 Task: Search for emails with attachments named 'terms.doc.pdf' and move them to the 'Upcoming Projects' folder.
Action: Mouse moved to (339, 6)
Screenshot: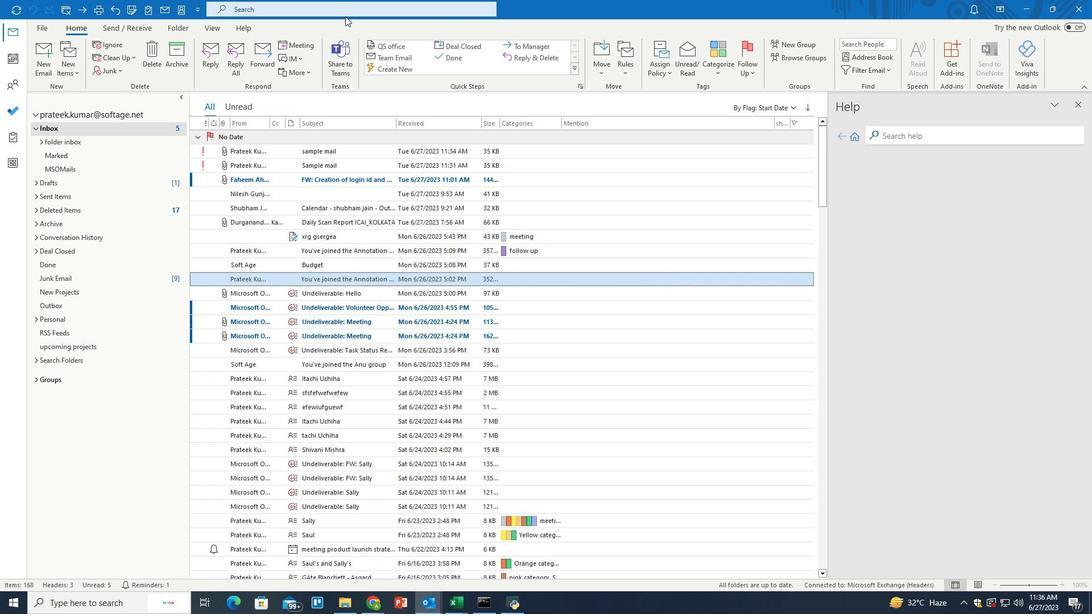 
Action: Mouse pressed left at (339, 6)
Screenshot: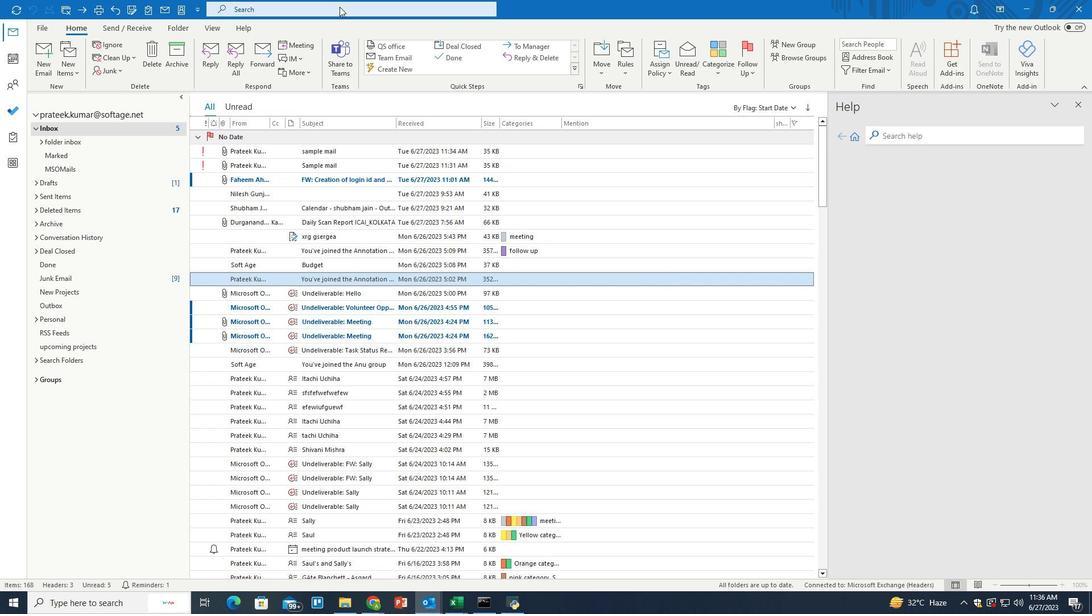 
Action: Mouse moved to (539, 7)
Screenshot: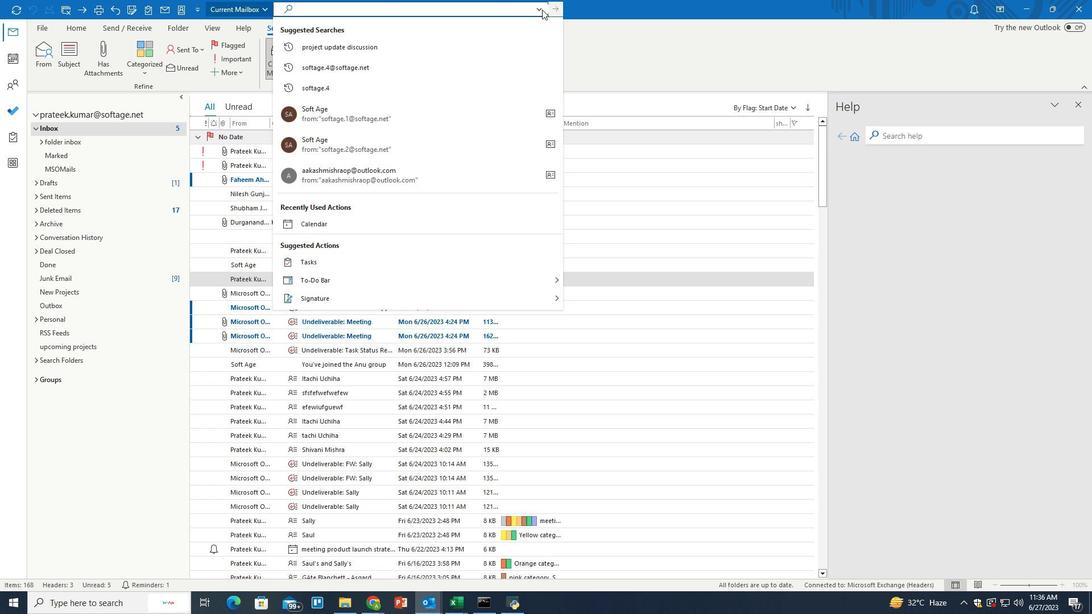
Action: Mouse pressed left at (539, 7)
Screenshot: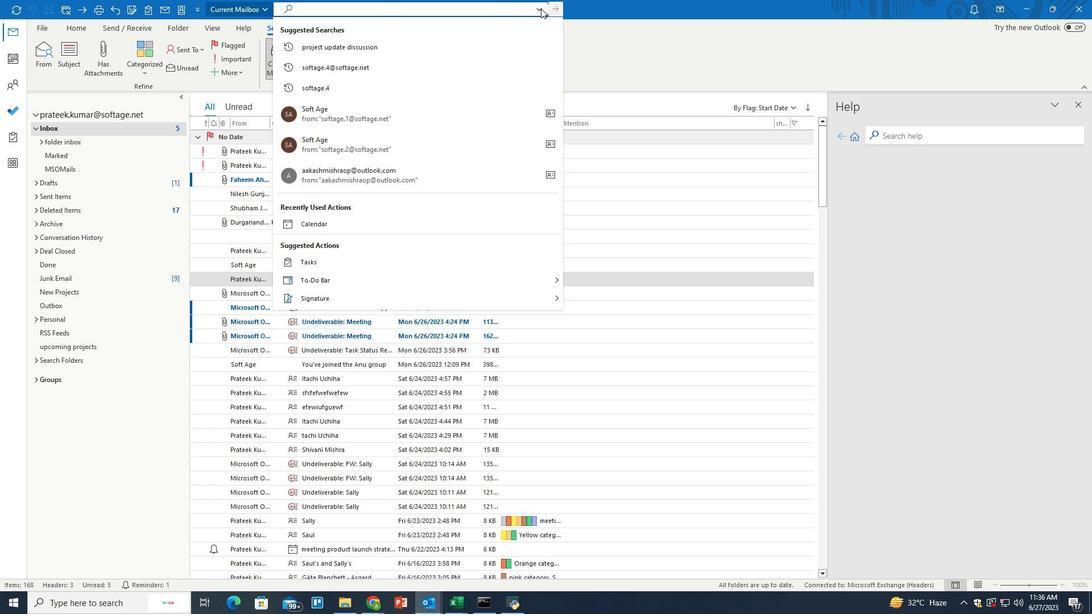 
Action: Mouse moved to (502, 25)
Screenshot: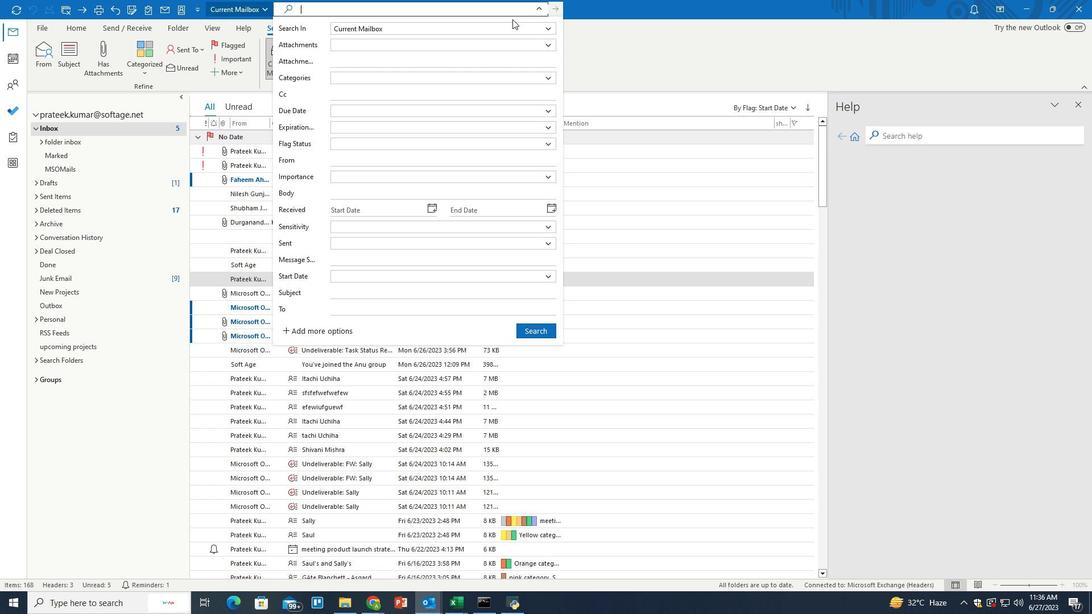 
Action: Mouse pressed left at (502, 25)
Screenshot: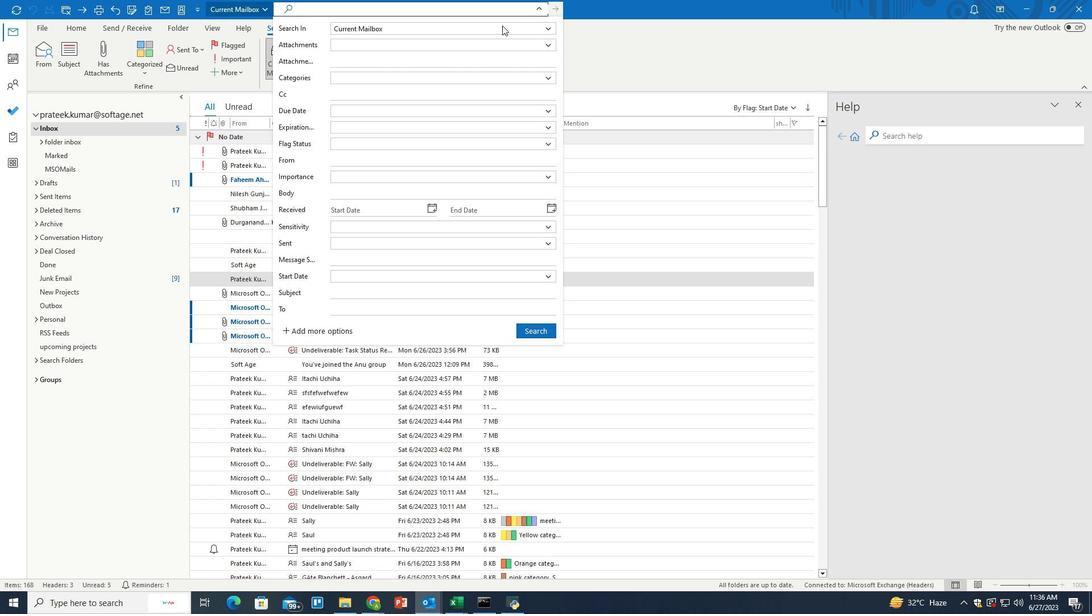 
Action: Mouse moved to (423, 62)
Screenshot: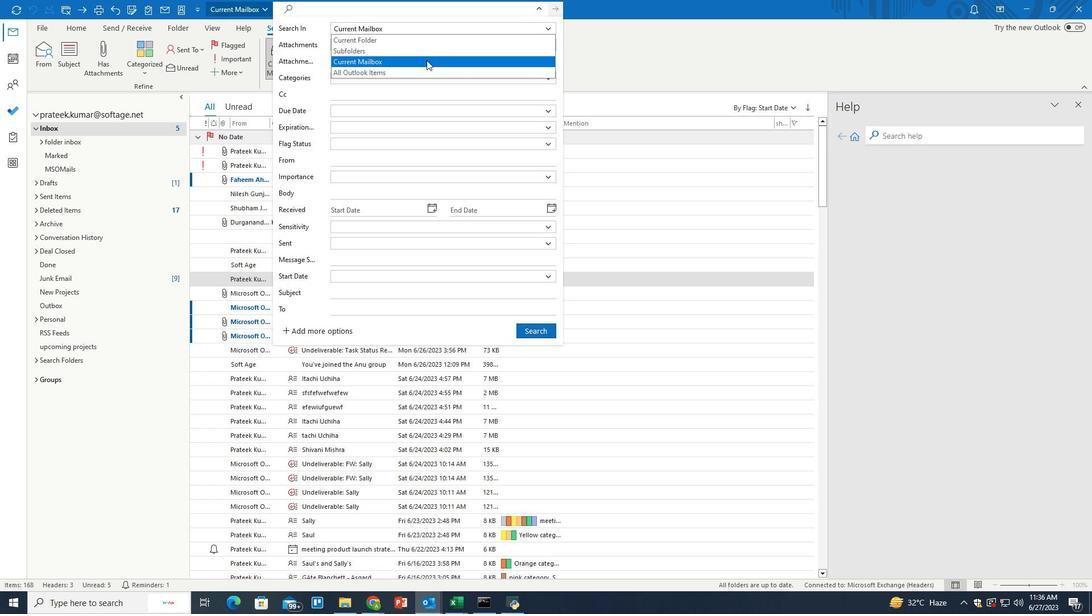 
Action: Mouse pressed left at (423, 62)
Screenshot: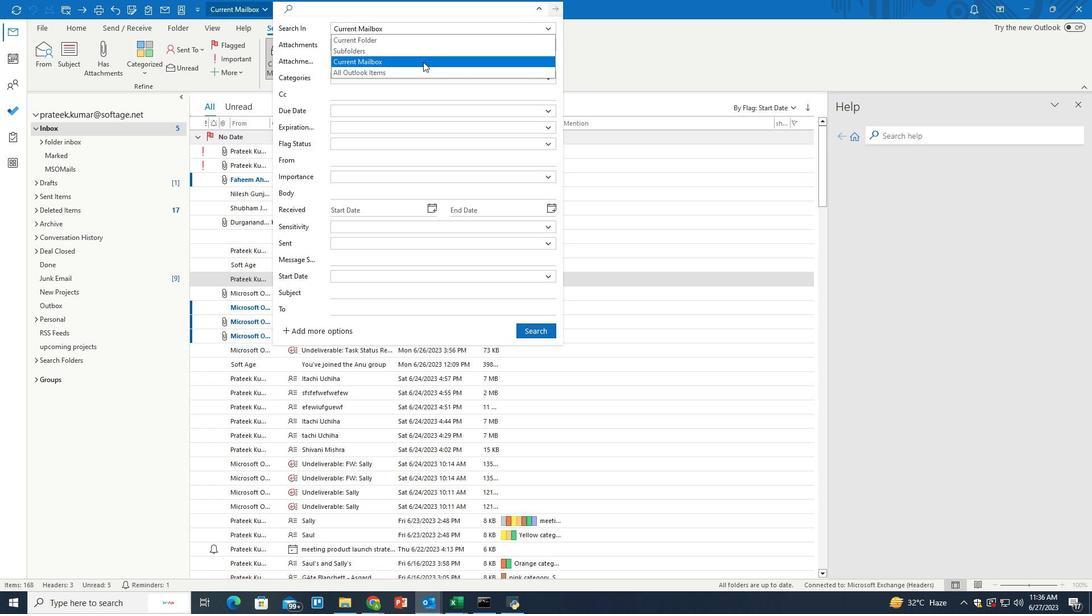 
Action: Mouse moved to (360, 63)
Screenshot: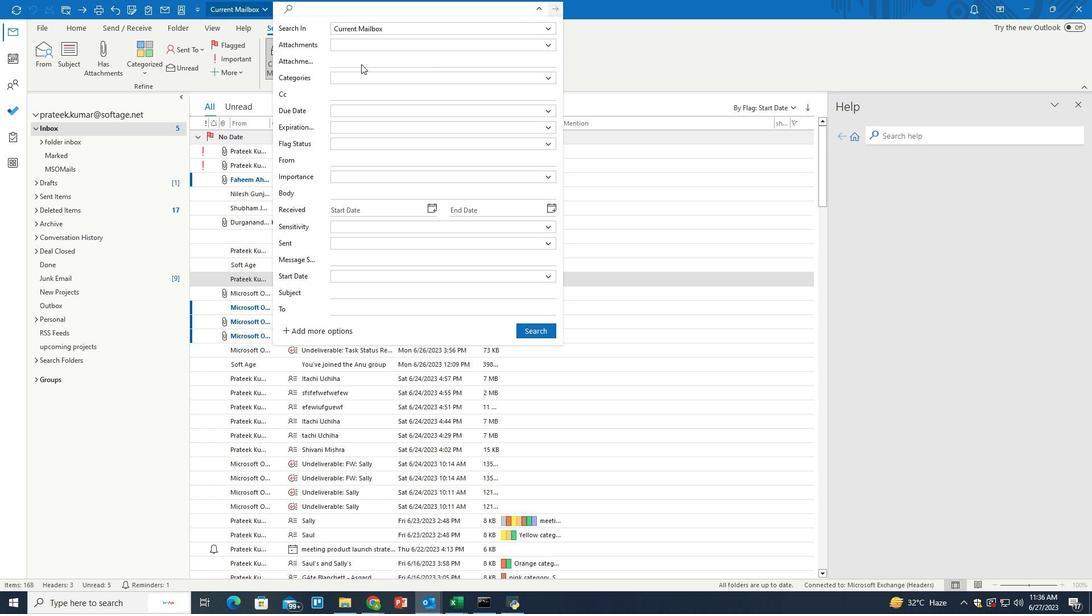 
Action: Mouse pressed left at (360, 63)
Screenshot: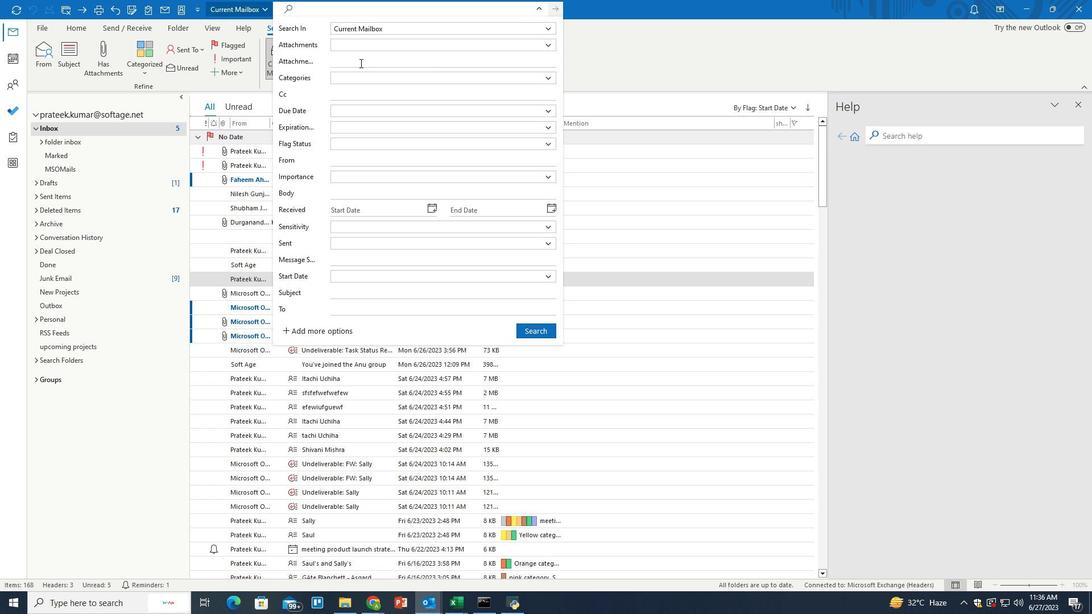 
Action: Key pressed terms.doc.pdf
Screenshot: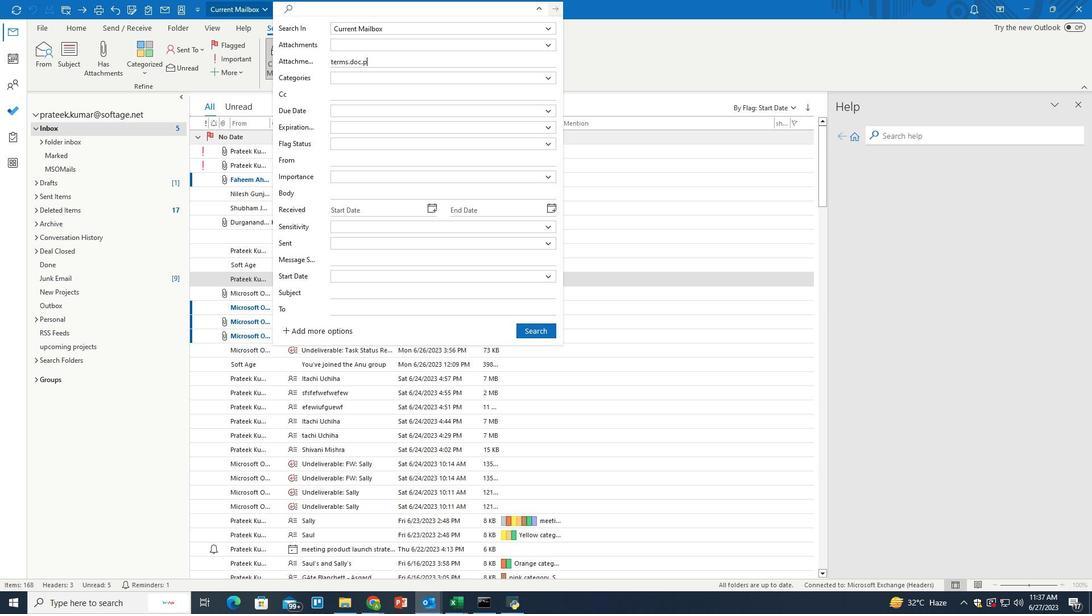 
Action: Mouse moved to (539, 330)
Screenshot: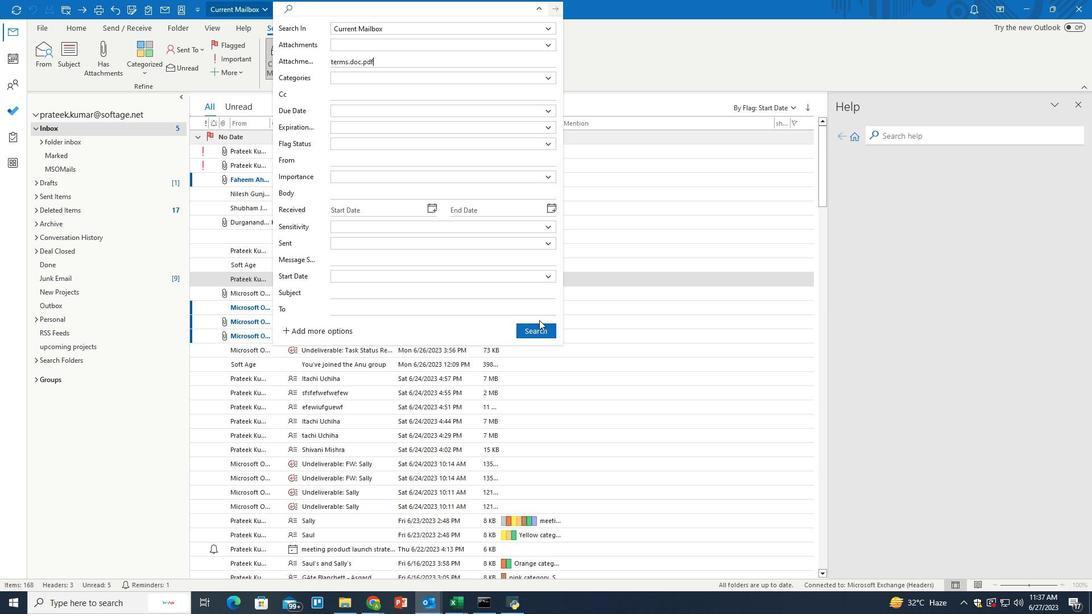 
Action: Mouse pressed left at (539, 330)
Screenshot: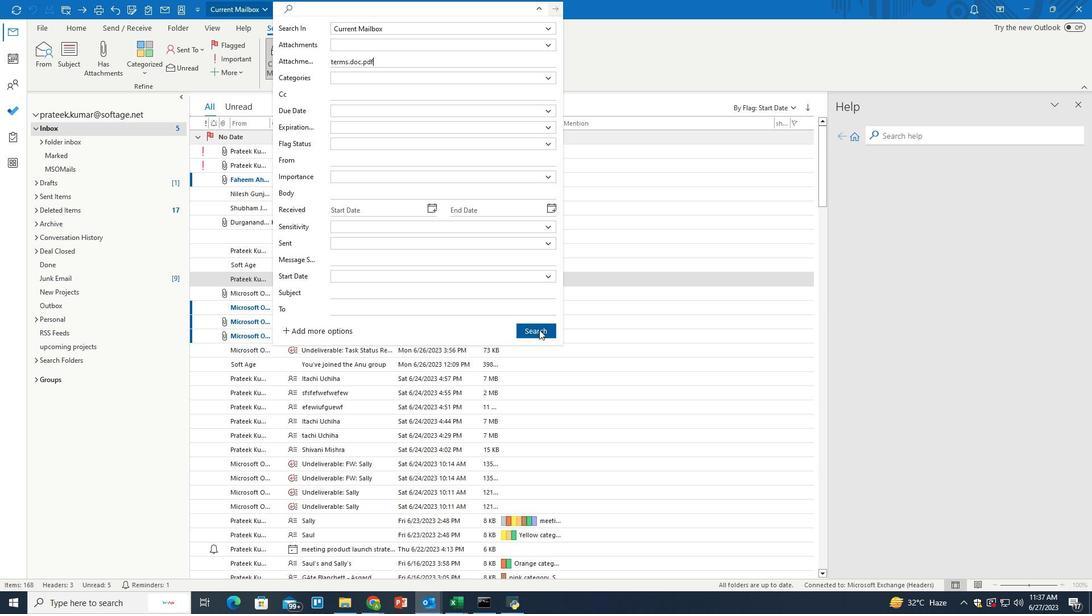 
Action: Mouse moved to (411, 149)
Screenshot: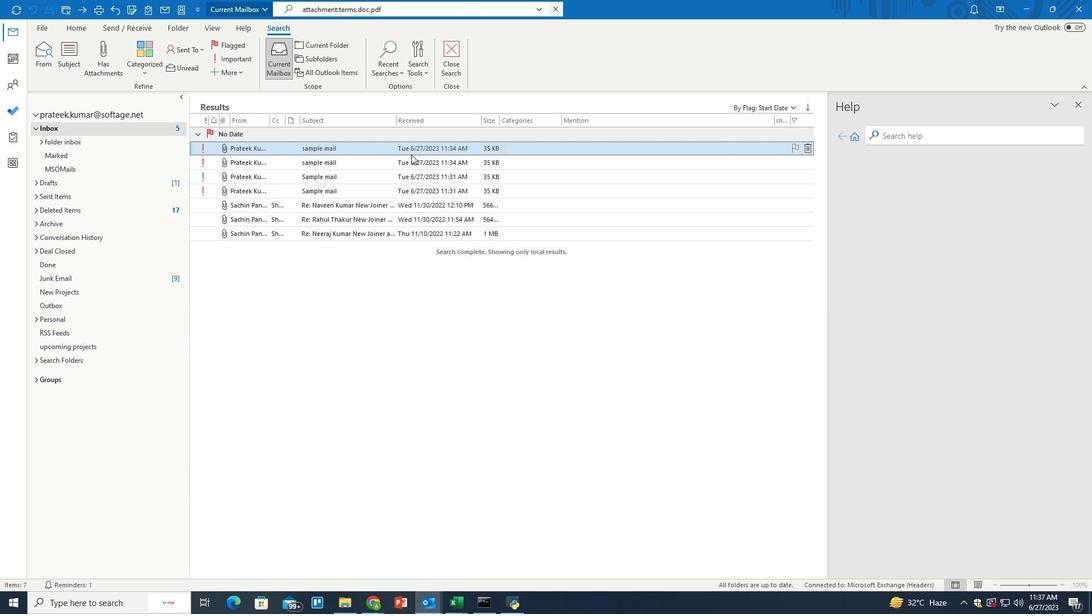 
Action: Mouse pressed left at (411, 149)
Screenshot: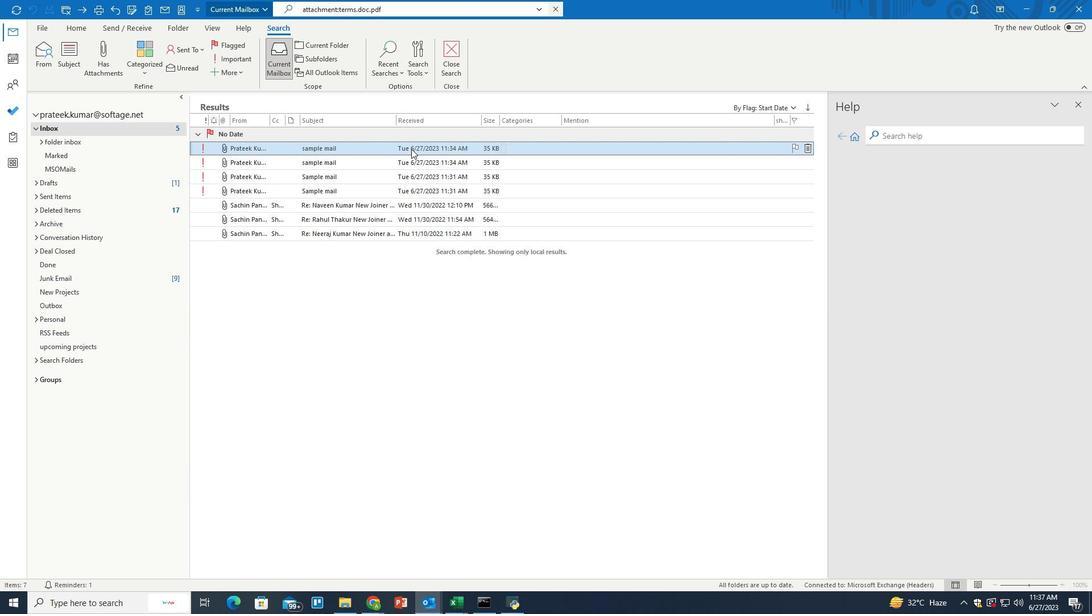 
Action: Mouse moved to (68, 29)
Screenshot: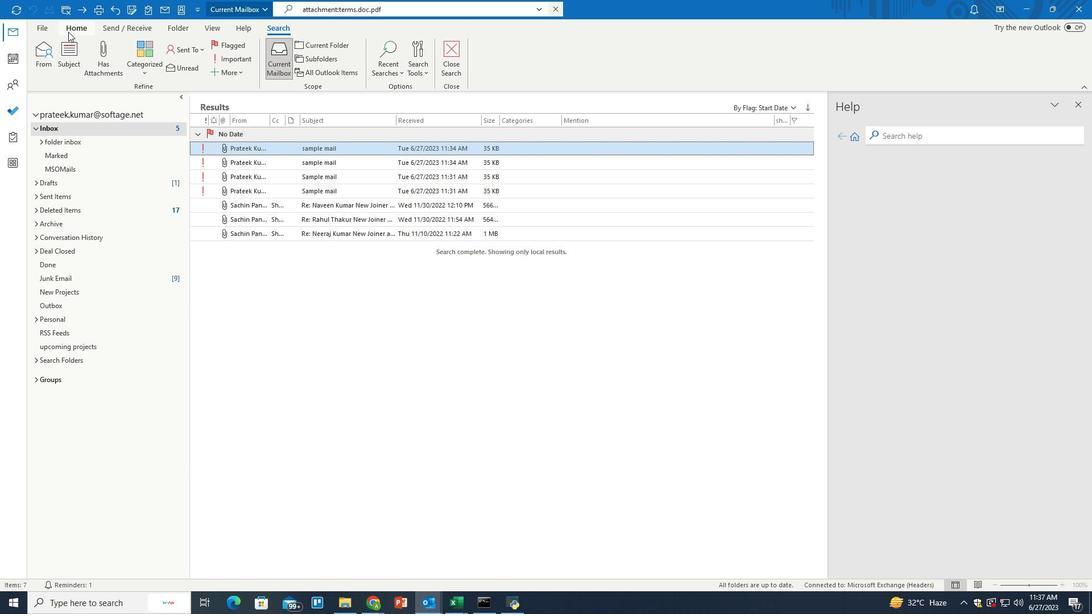 
Action: Mouse pressed left at (68, 29)
Screenshot: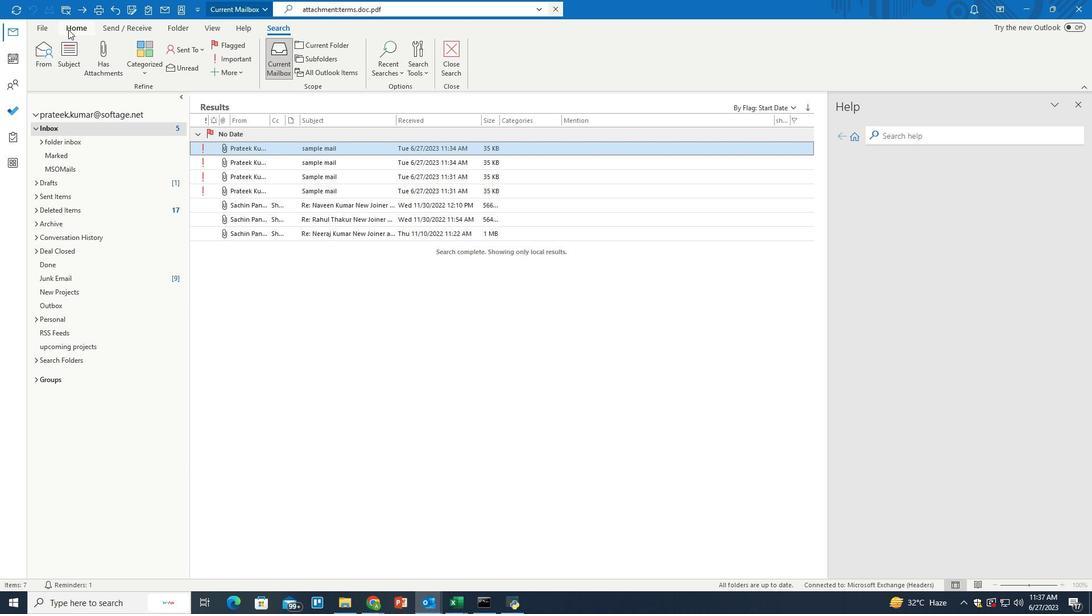 
Action: Mouse moved to (603, 66)
Screenshot: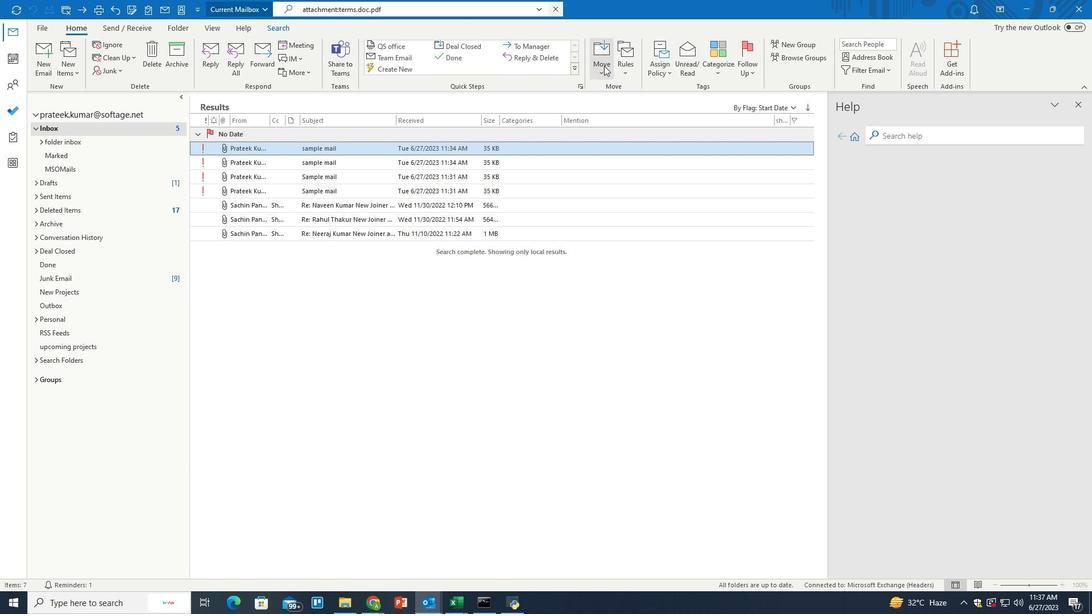 
Action: Mouse pressed left at (603, 66)
Screenshot: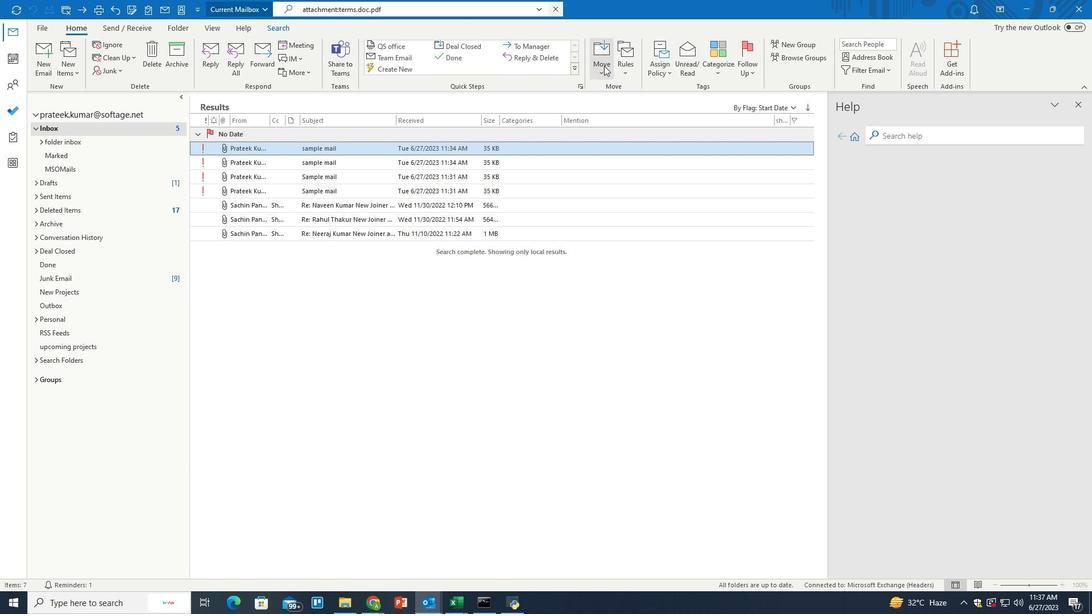 
Action: Mouse moved to (627, 118)
Screenshot: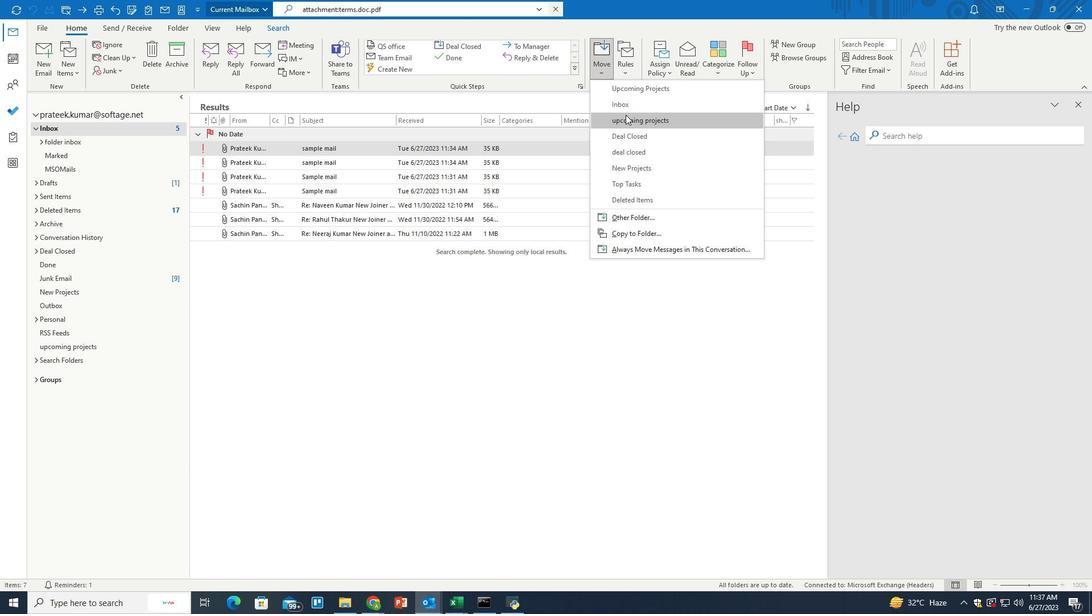 
Action: Mouse pressed left at (627, 118)
Screenshot: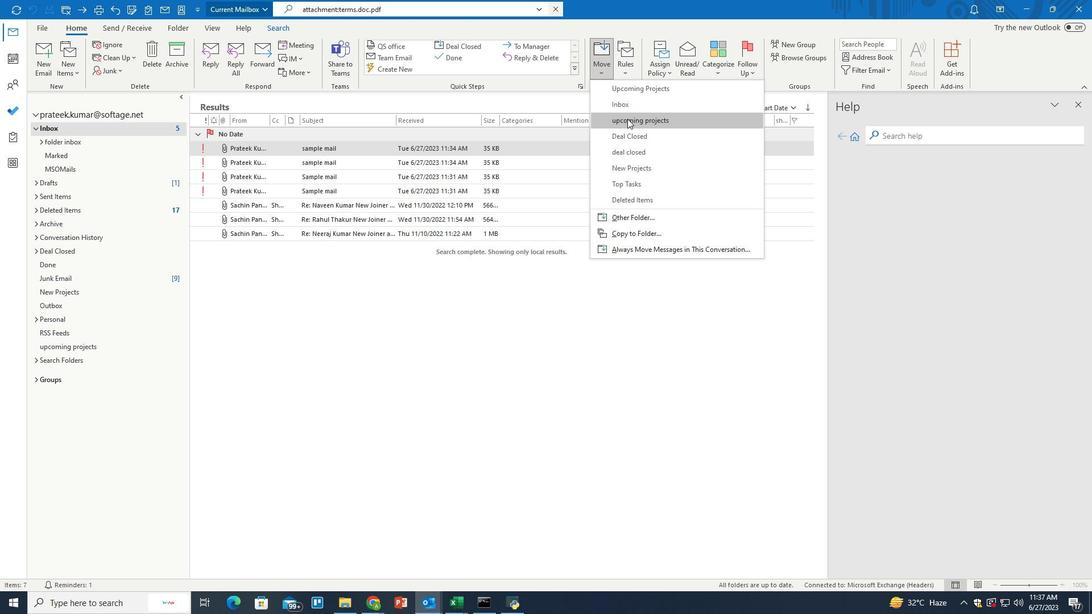 
